 Task: Schedule a meeting titled 'Budget Discussion' on 26-06-2023 from 09:30 to 12:30, attach the file 'BudgetJuly23', and send the invitation to allen.smith@company.com.
Action: Mouse moved to (340, 39)
Screenshot: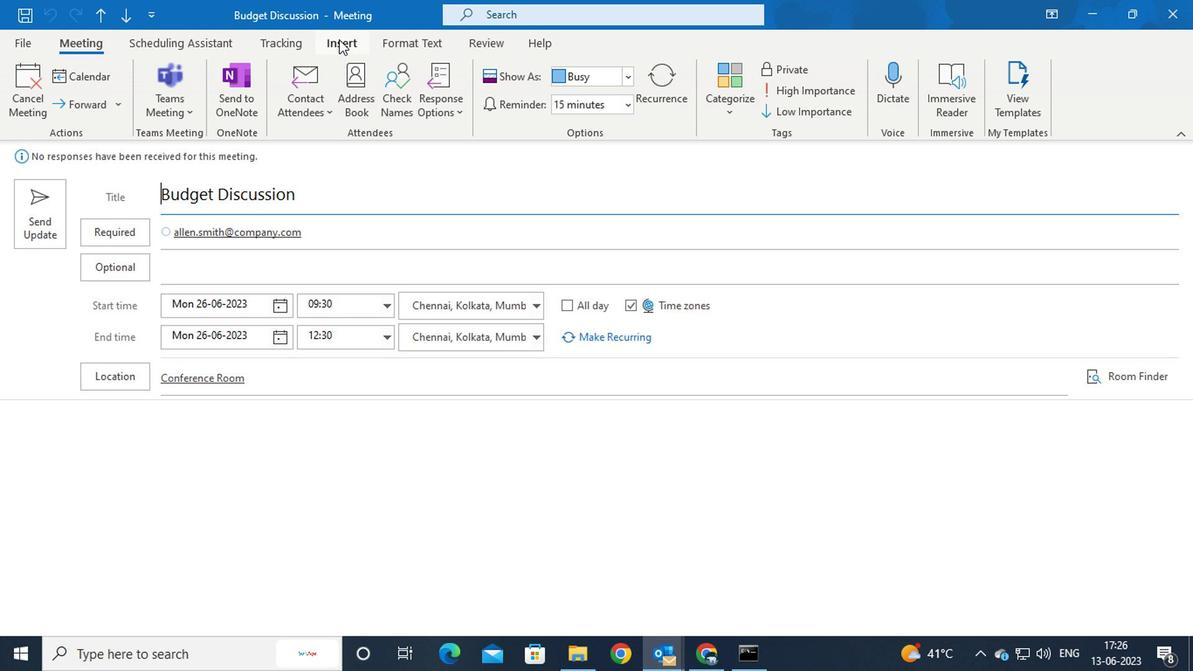 
Action: Mouse pressed left at (340, 39)
Screenshot: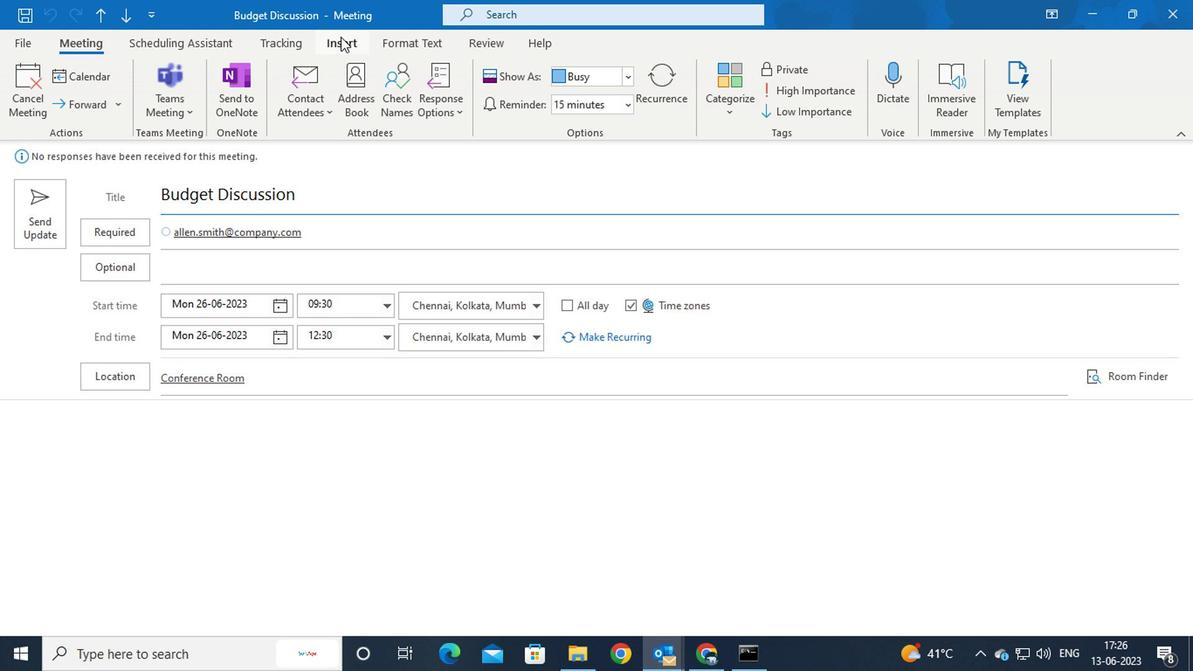 
Action: Mouse moved to (22, 102)
Screenshot: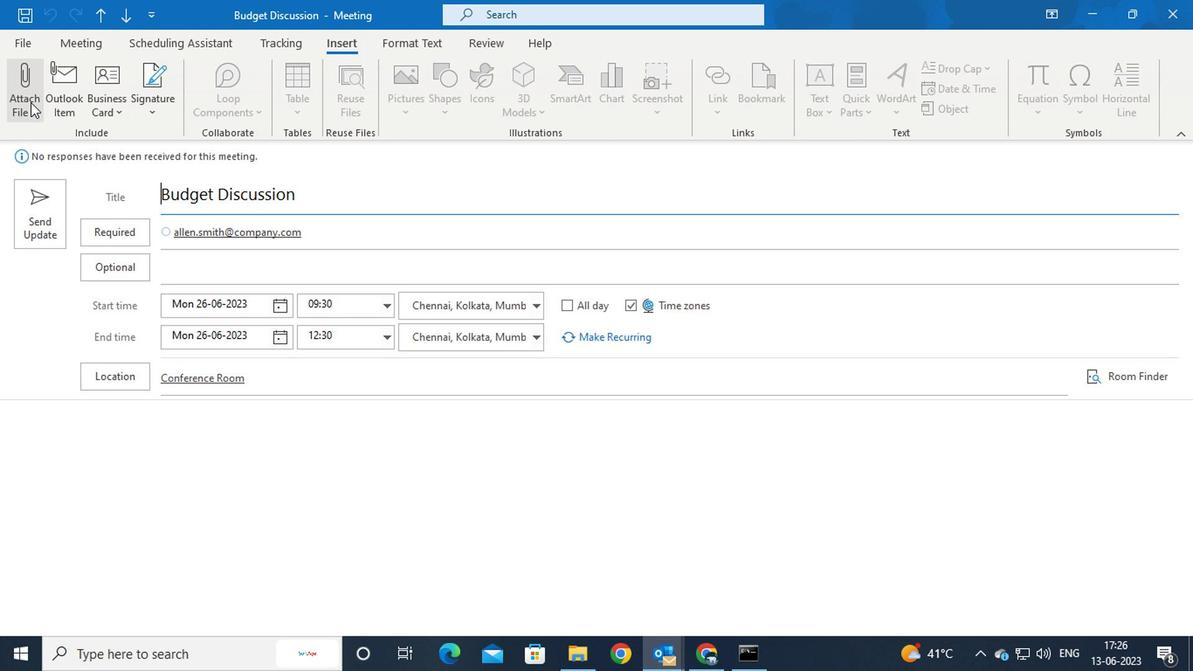 
Action: Mouse pressed left at (22, 102)
Screenshot: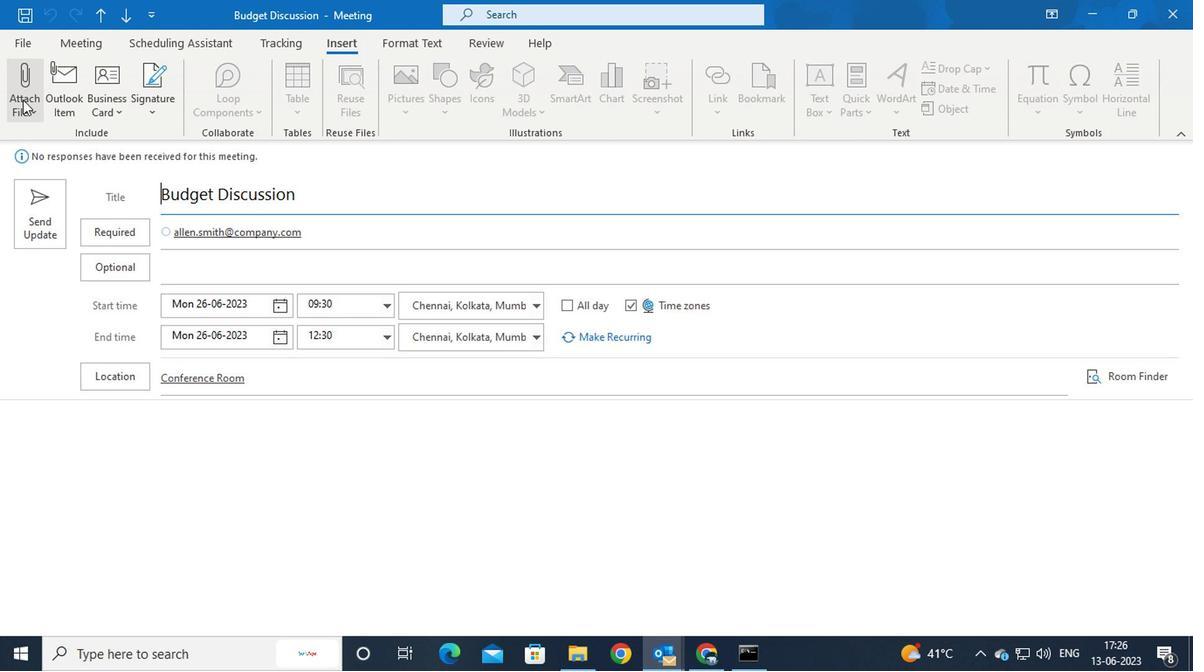 
Action: Mouse moved to (27, 596)
Screenshot: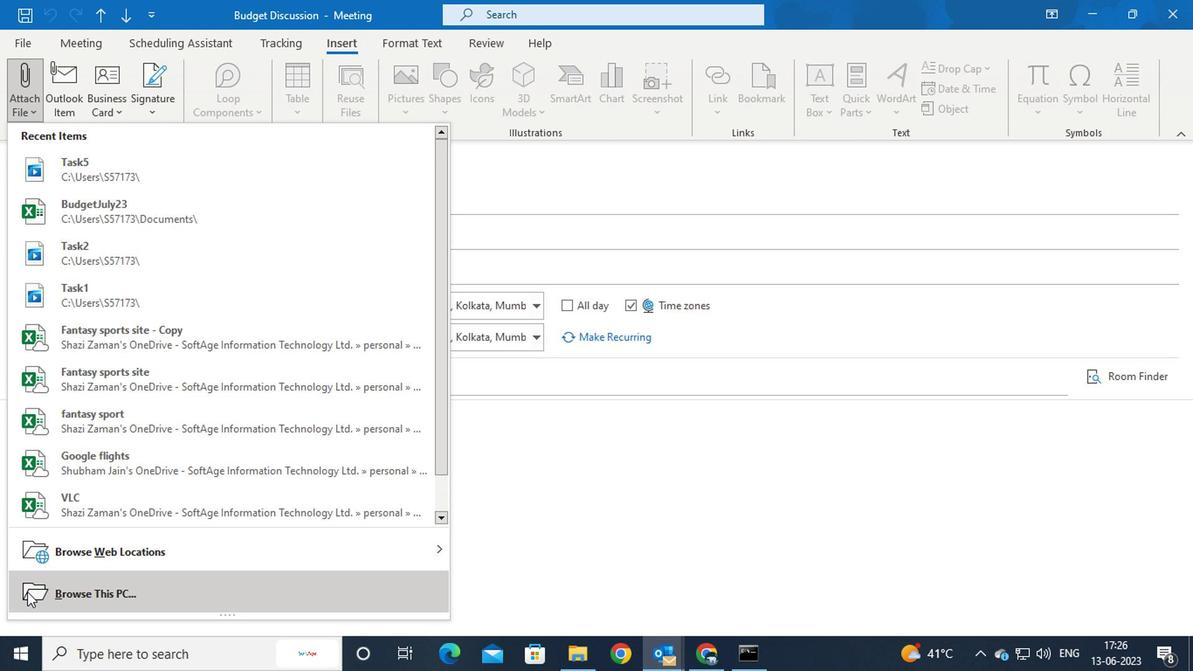 
Action: Mouse pressed left at (27, 596)
Screenshot: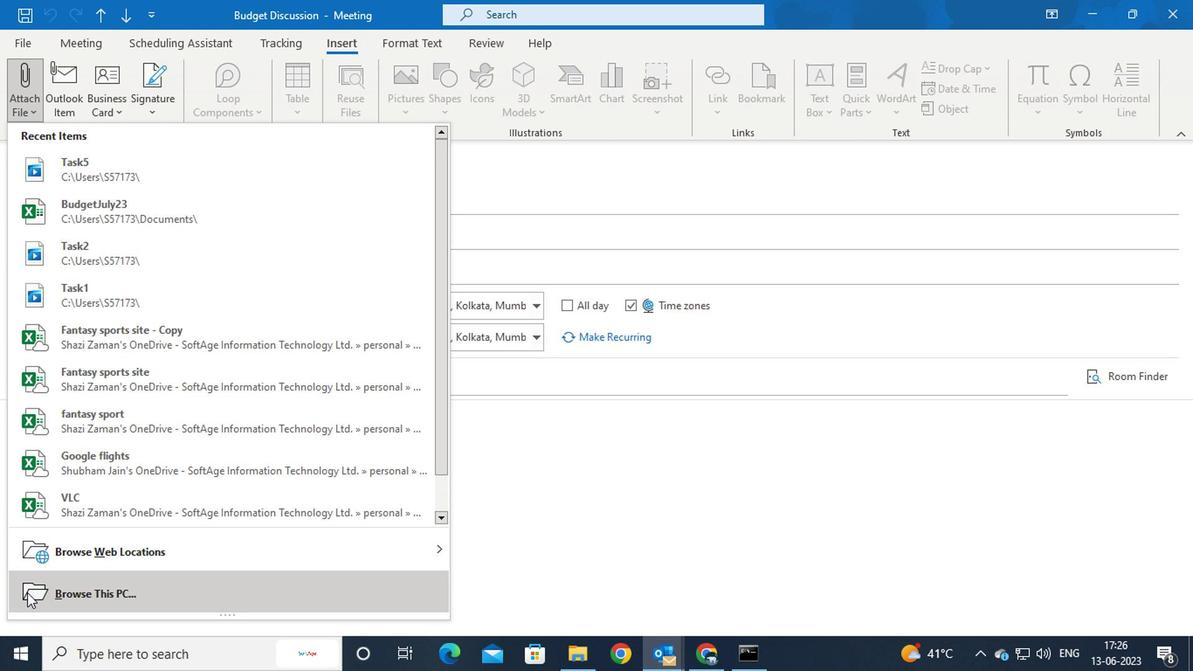 
Action: Mouse moved to (208, 151)
Screenshot: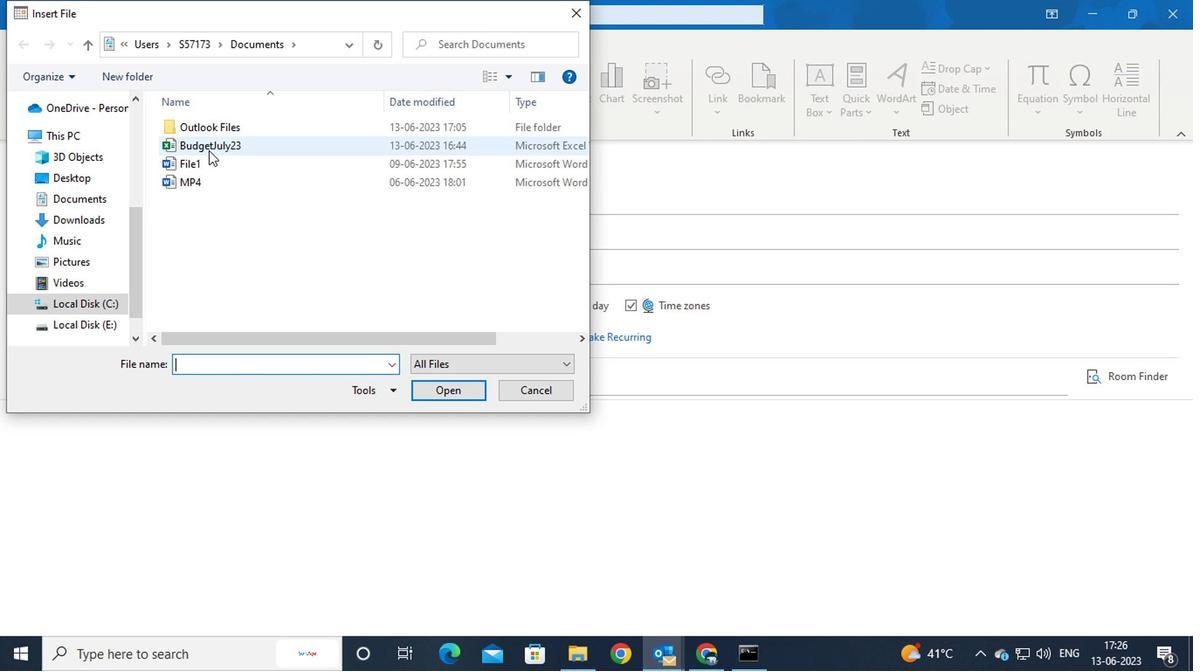 
Action: Mouse pressed left at (208, 151)
Screenshot: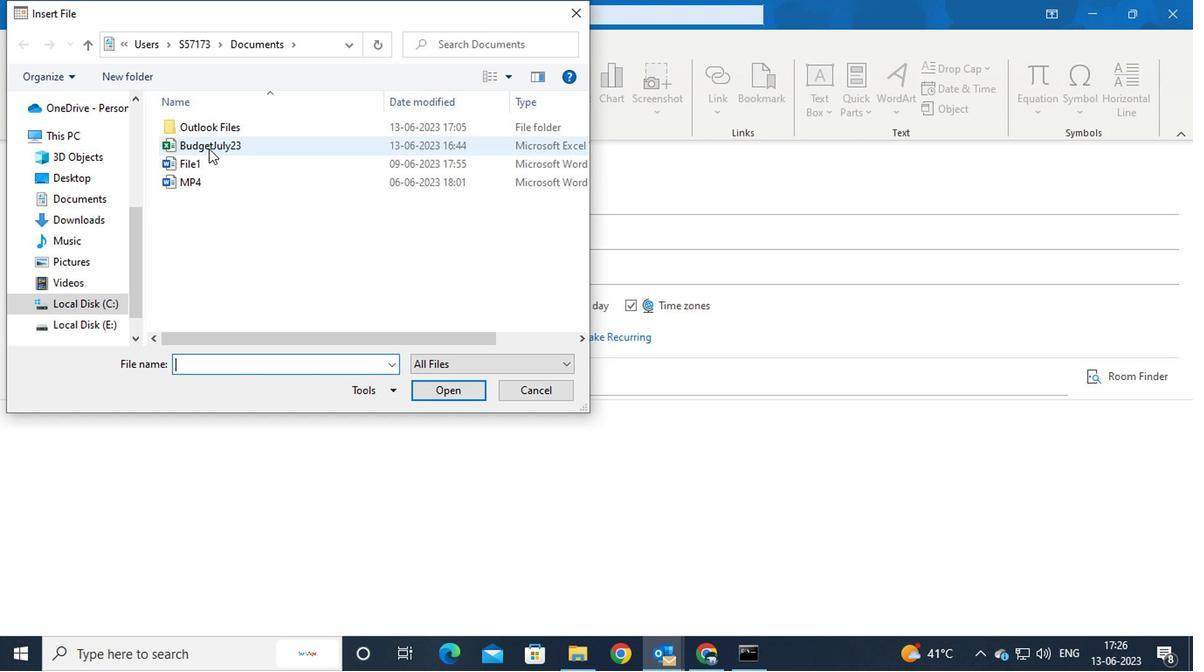 
Action: Mouse moved to (425, 396)
Screenshot: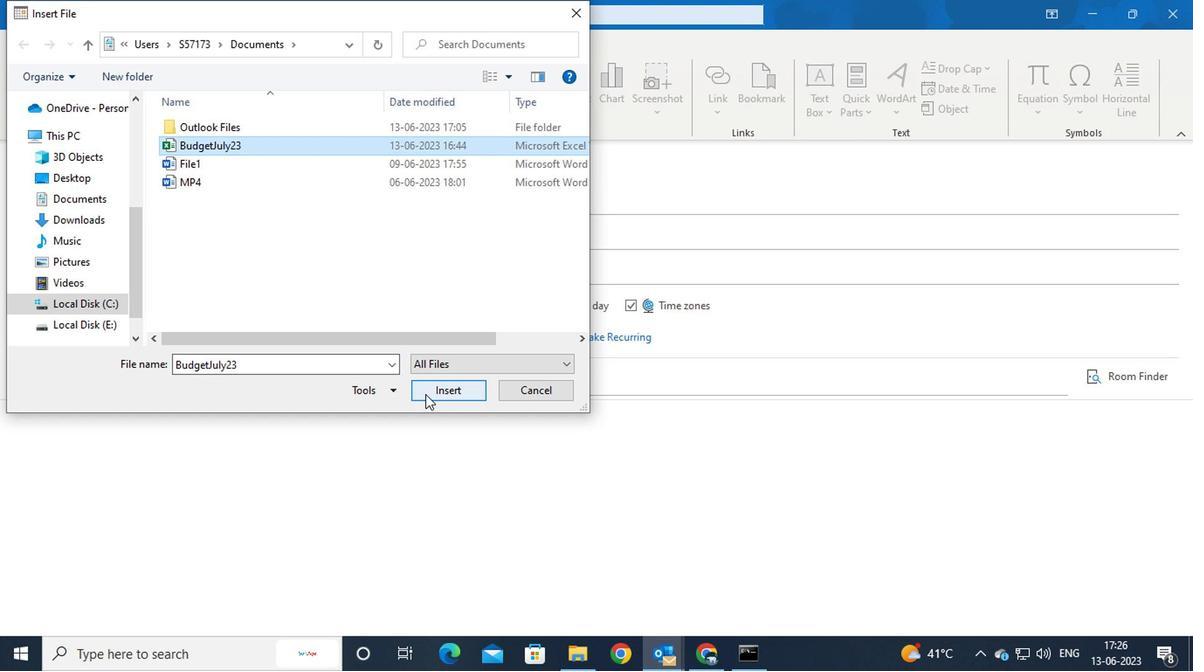 
Action: Mouse pressed left at (425, 396)
Screenshot: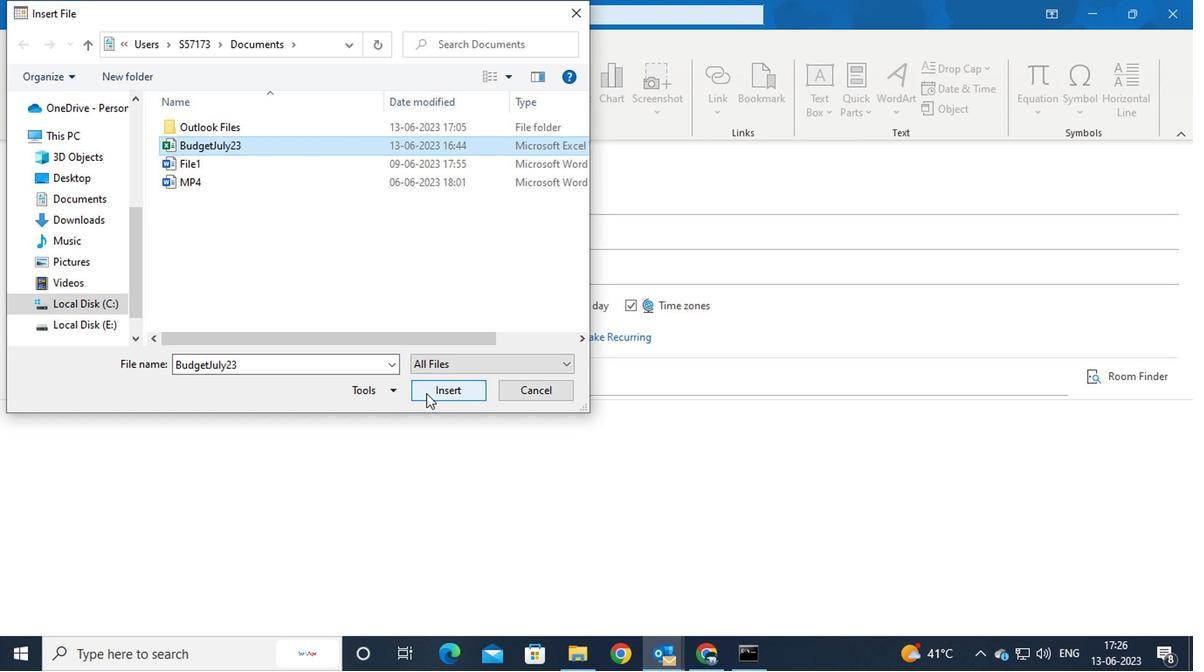 
Action: Mouse moved to (56, 215)
Screenshot: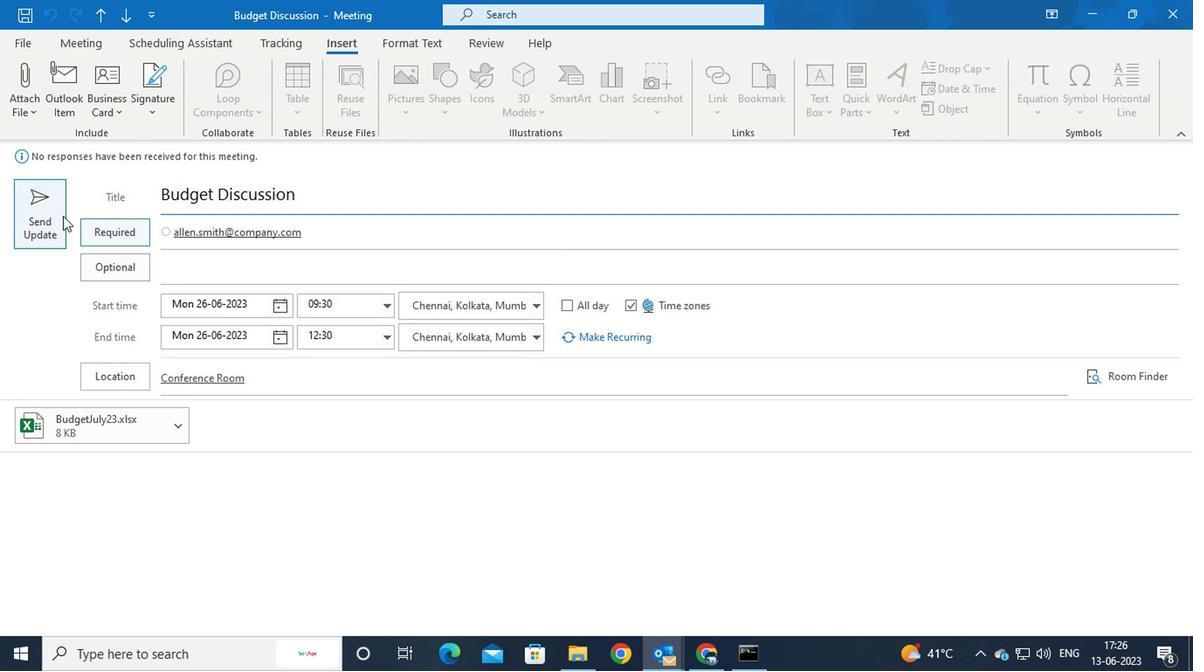 
Action: Mouse pressed left at (56, 215)
Screenshot: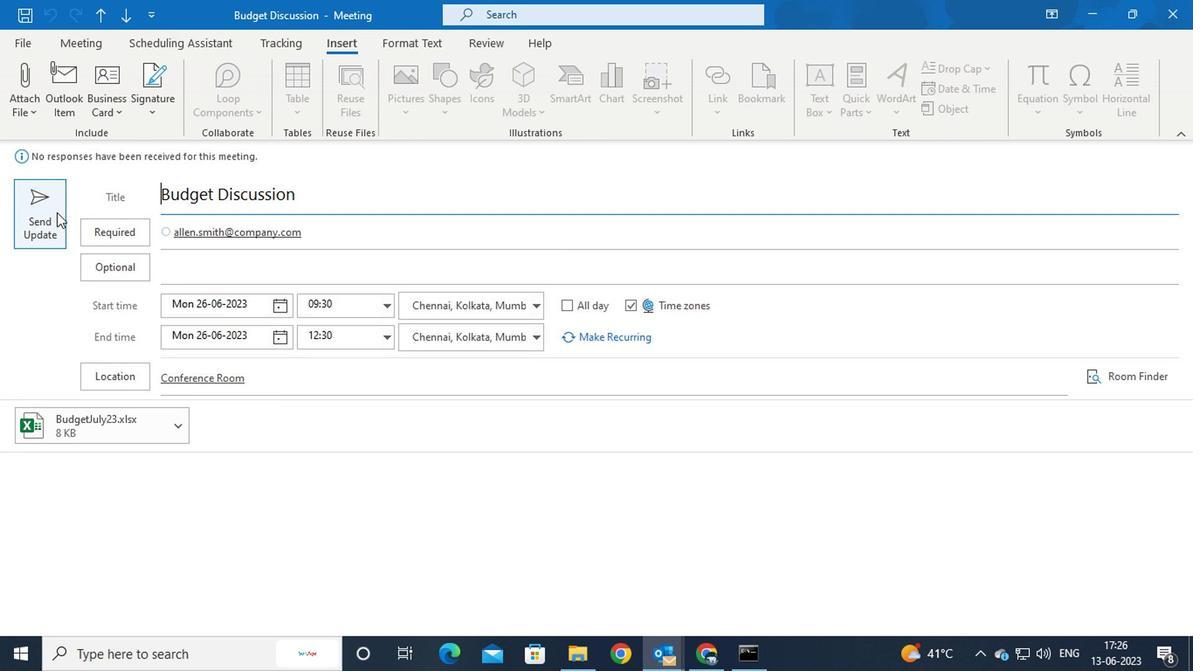 
